 Task: Create a due date automation trigger when advanced on, 2 working days after a card is due add checklist with checklist "Resume" incomplete at 11:00 AM.
Action: Mouse moved to (1281, 98)
Screenshot: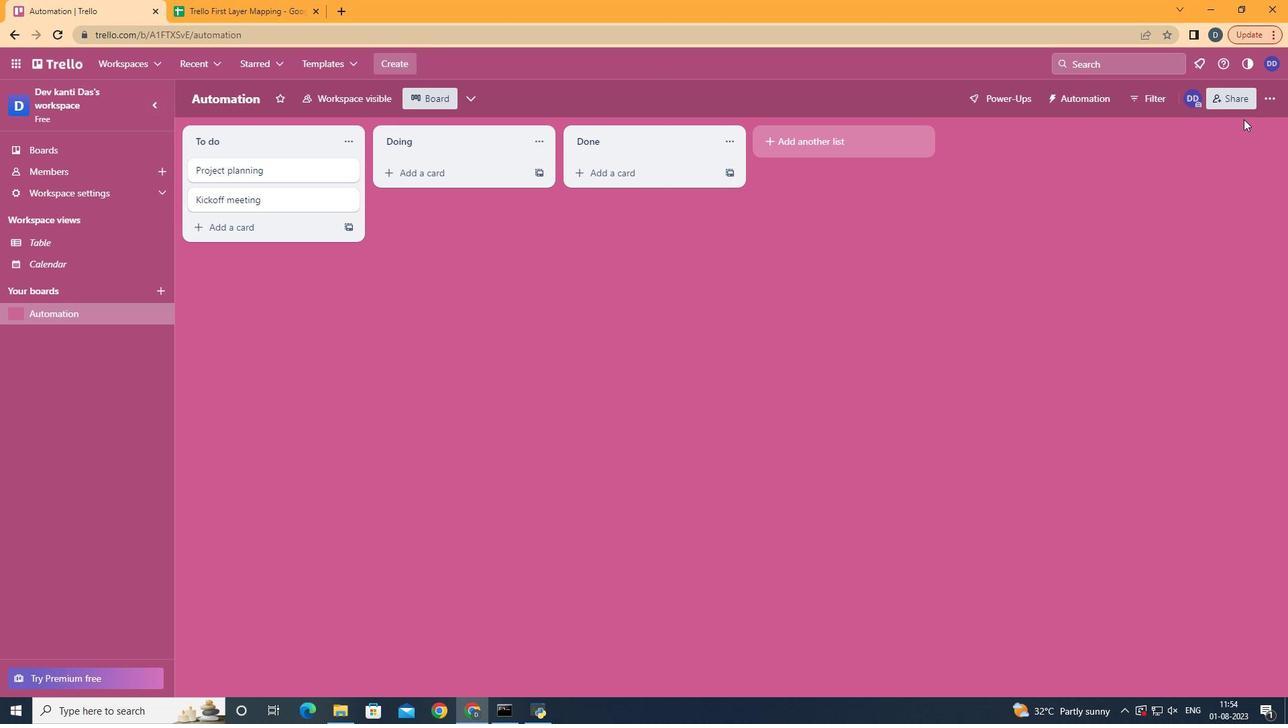 
Action: Mouse pressed left at (1281, 98)
Screenshot: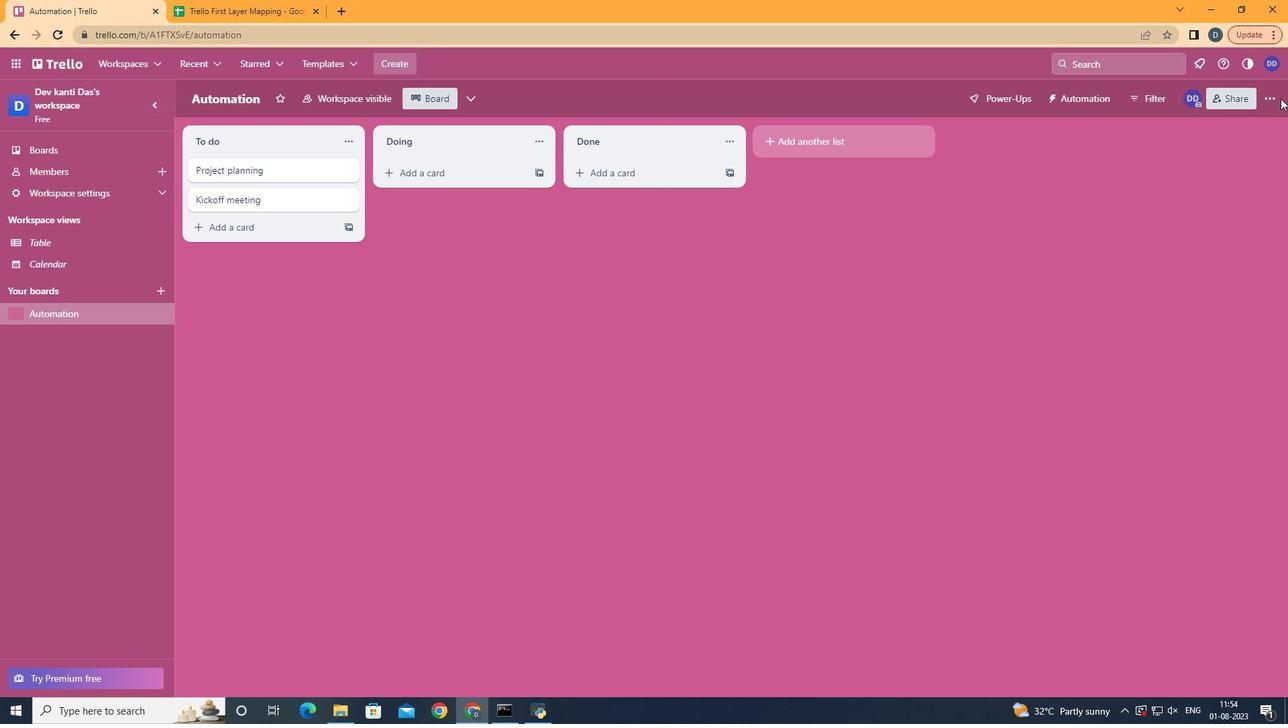 
Action: Mouse moved to (1266, 95)
Screenshot: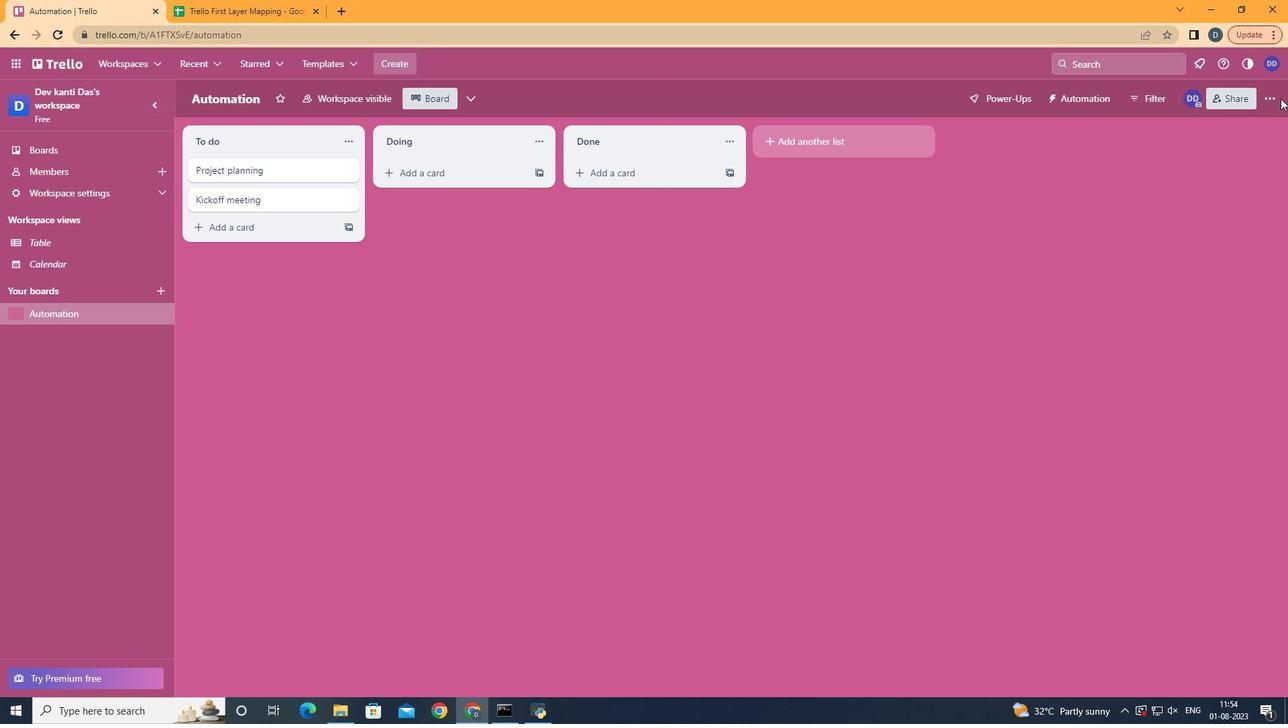 
Action: Mouse pressed left at (1266, 95)
Screenshot: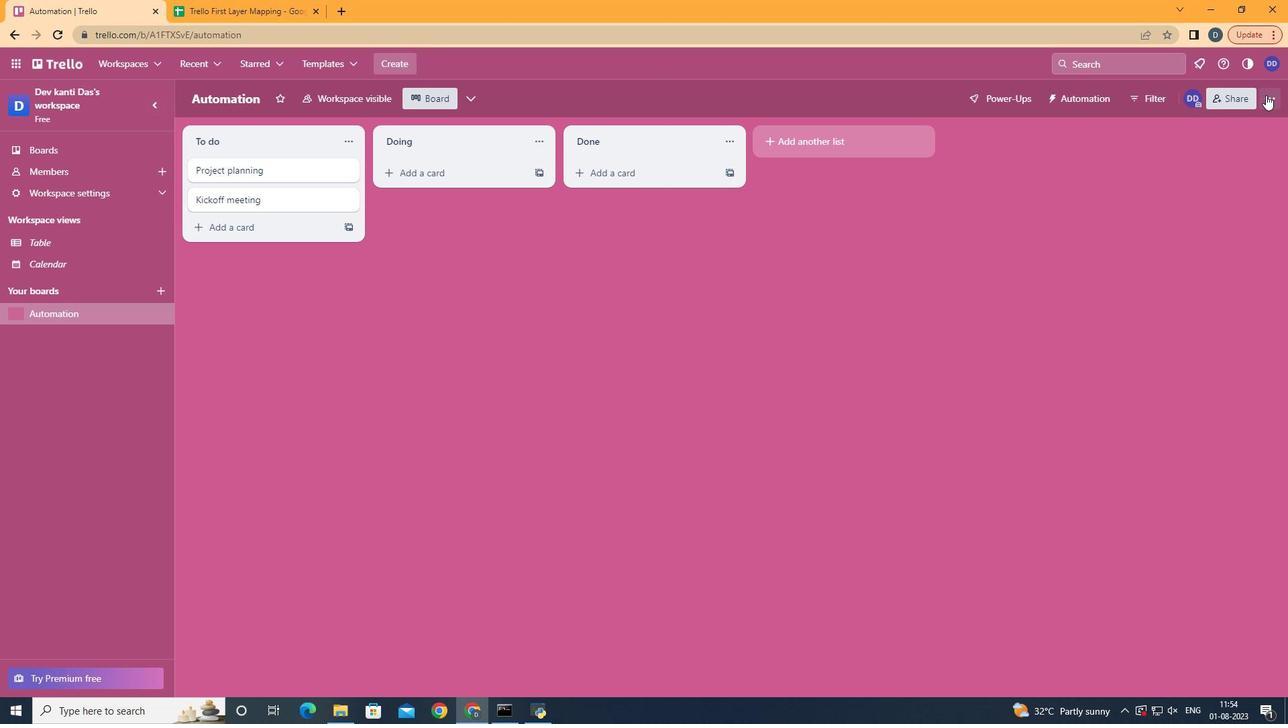 
Action: Mouse moved to (1167, 271)
Screenshot: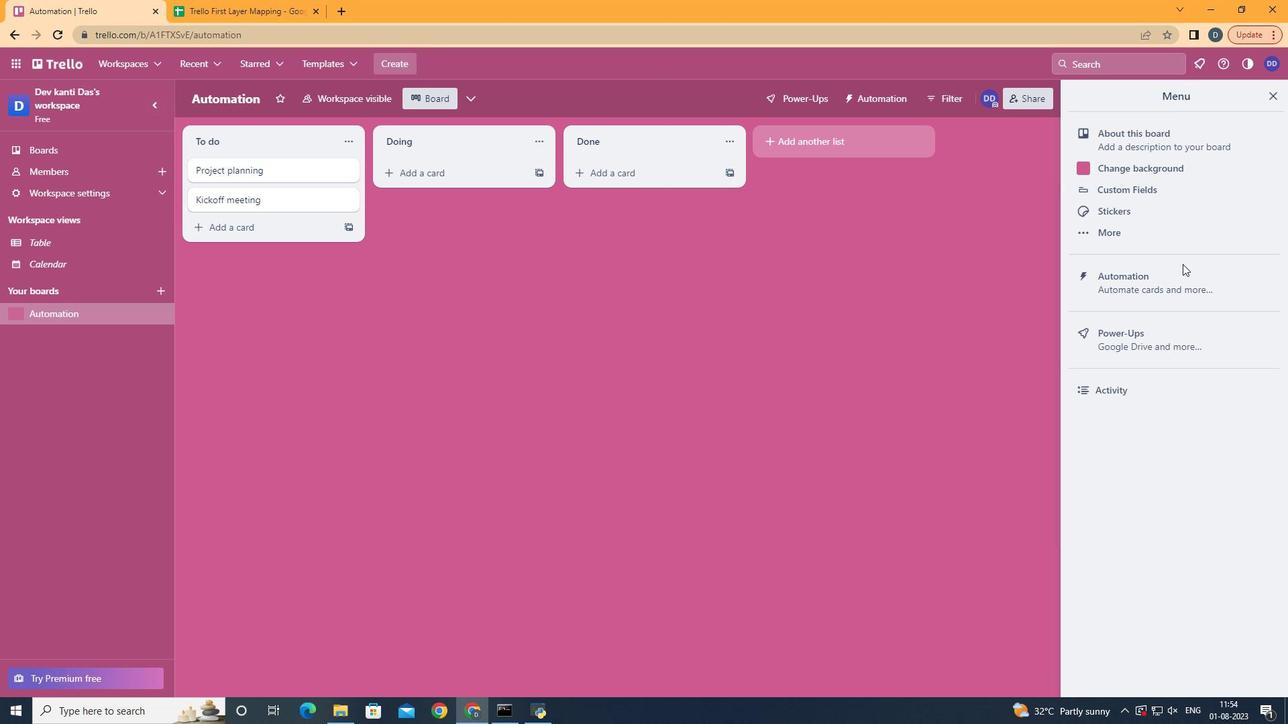 
Action: Mouse pressed left at (1167, 271)
Screenshot: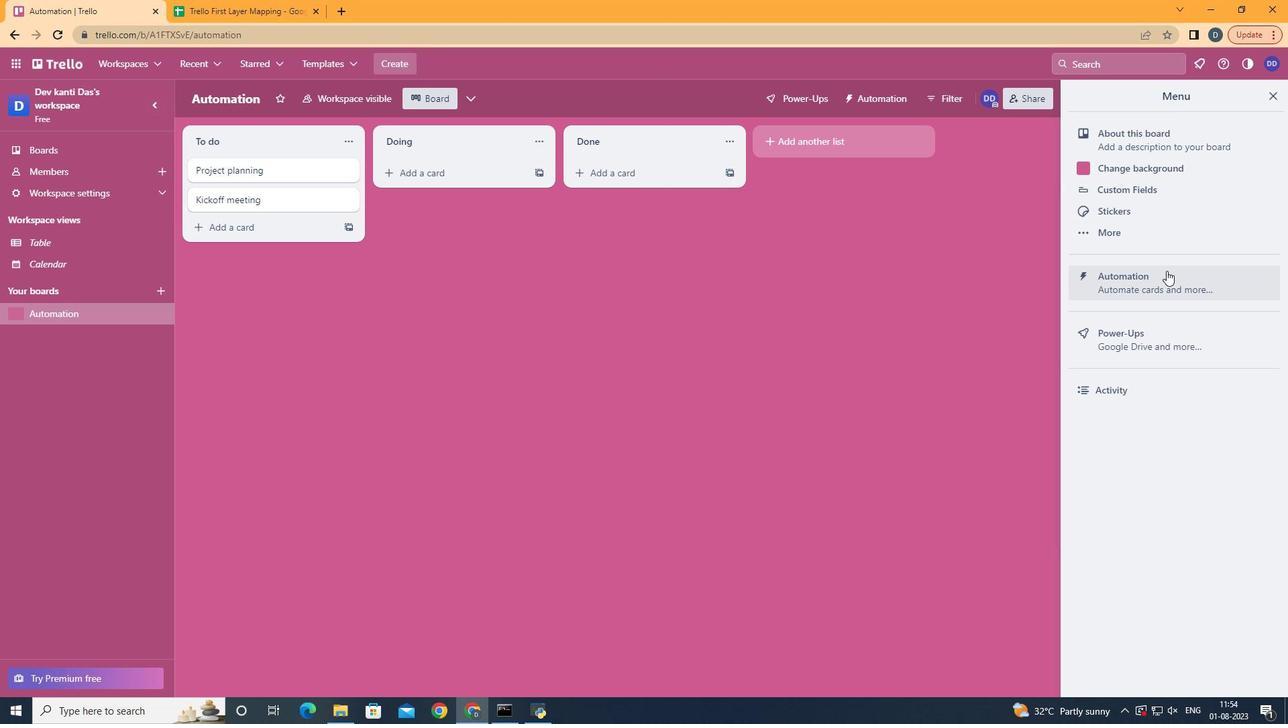 
Action: Mouse moved to (282, 267)
Screenshot: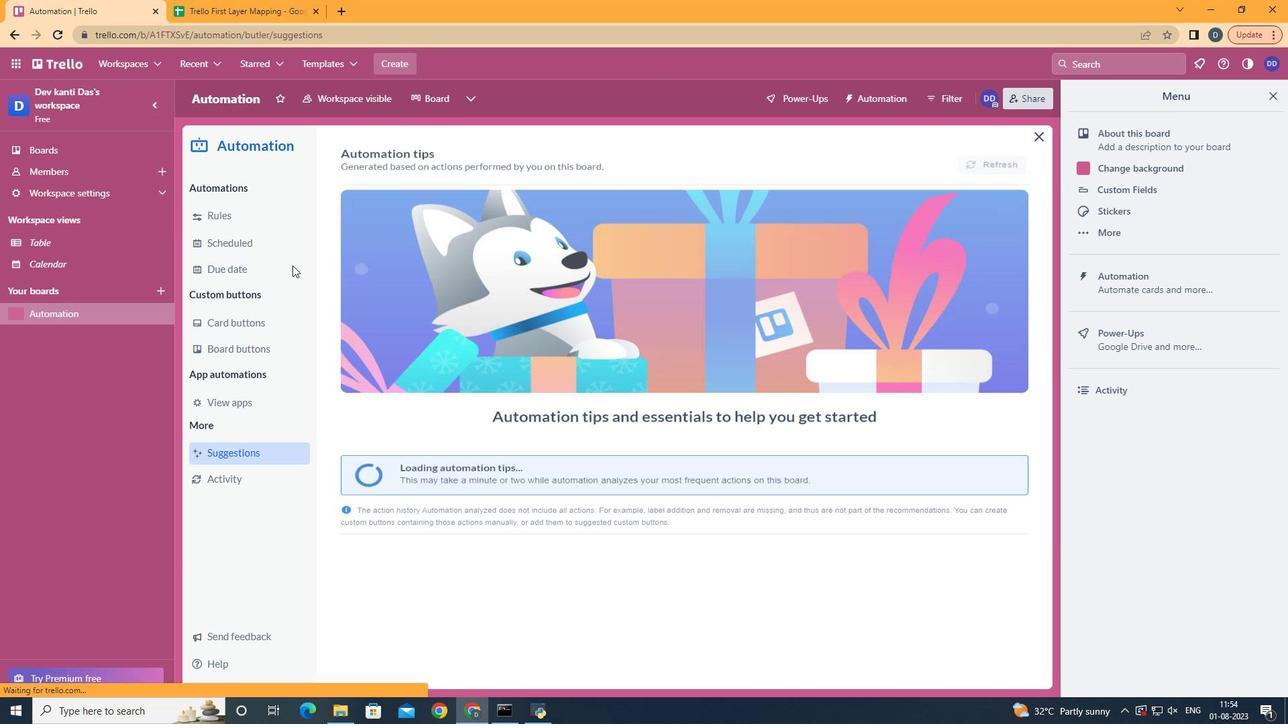 
Action: Mouse pressed left at (282, 267)
Screenshot: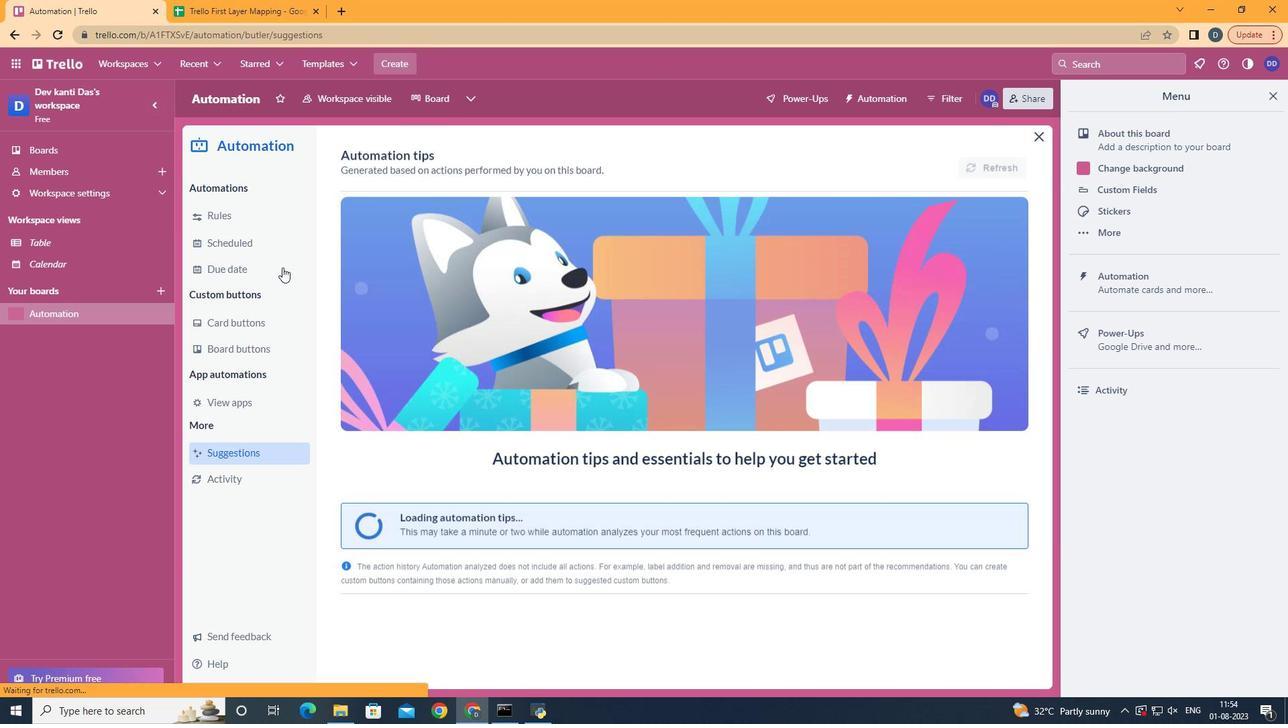 
Action: Mouse moved to (967, 157)
Screenshot: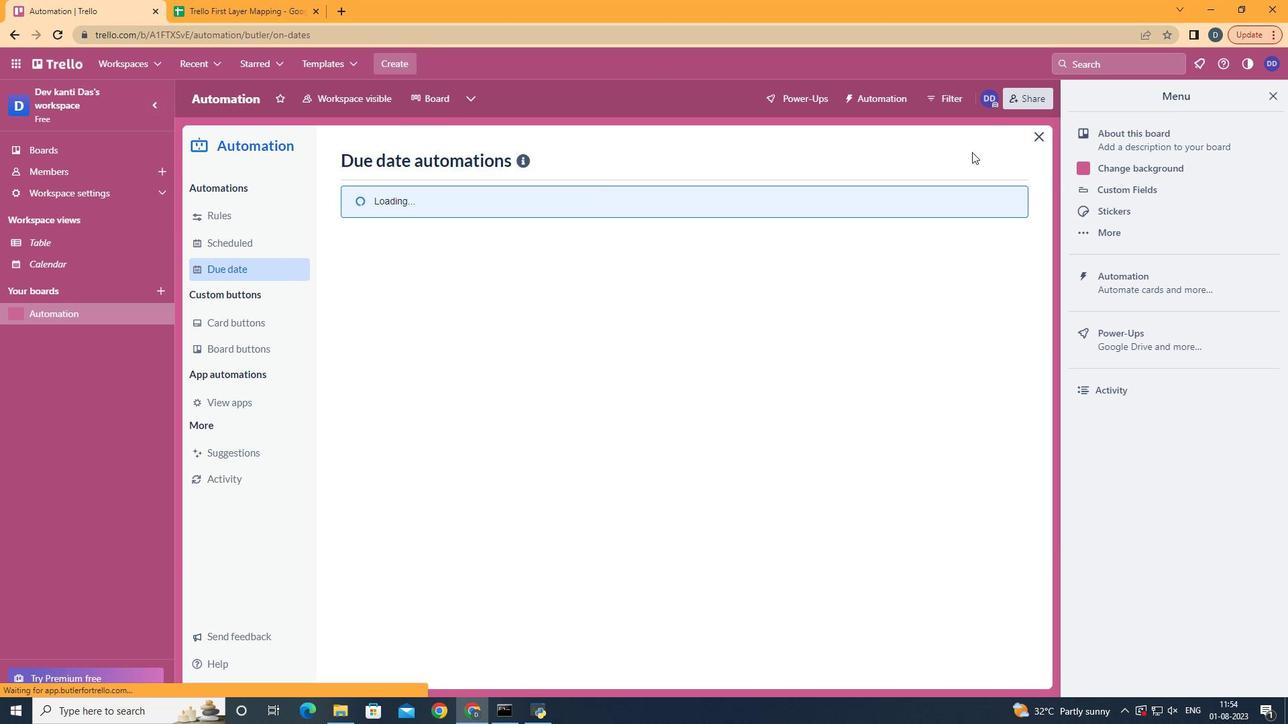
Action: Mouse pressed left at (967, 157)
Screenshot: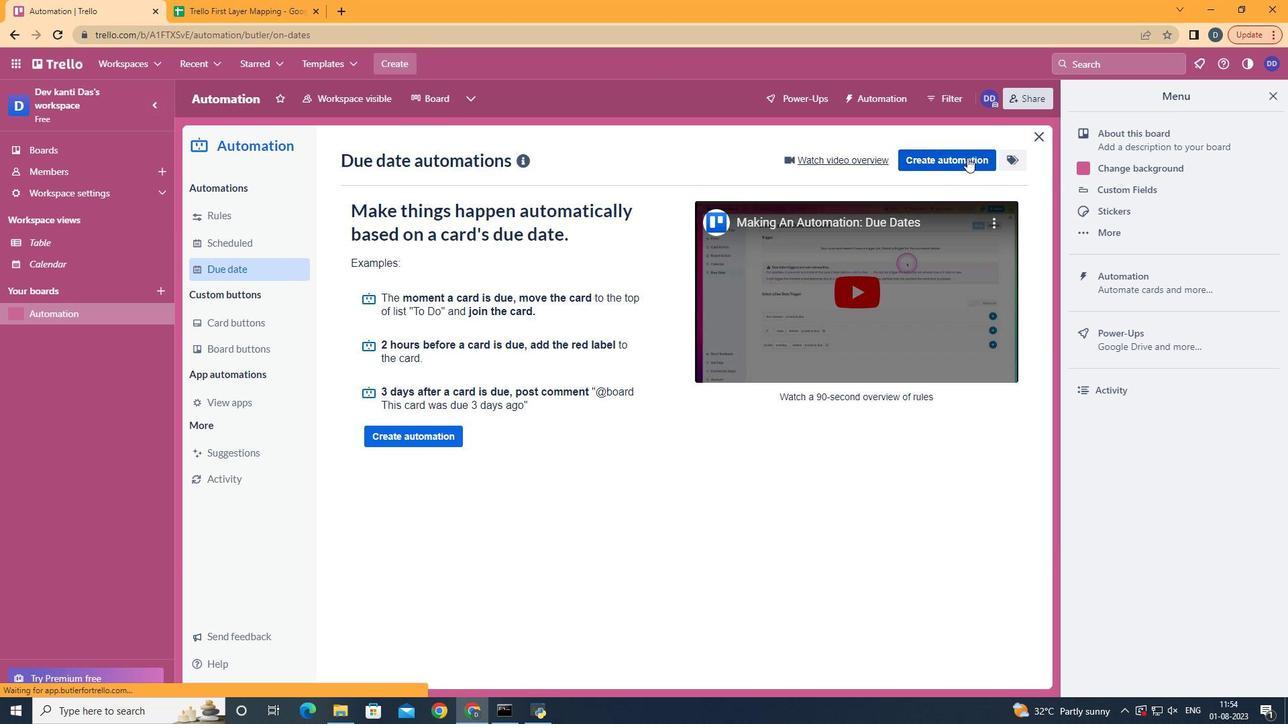 
Action: Mouse moved to (729, 291)
Screenshot: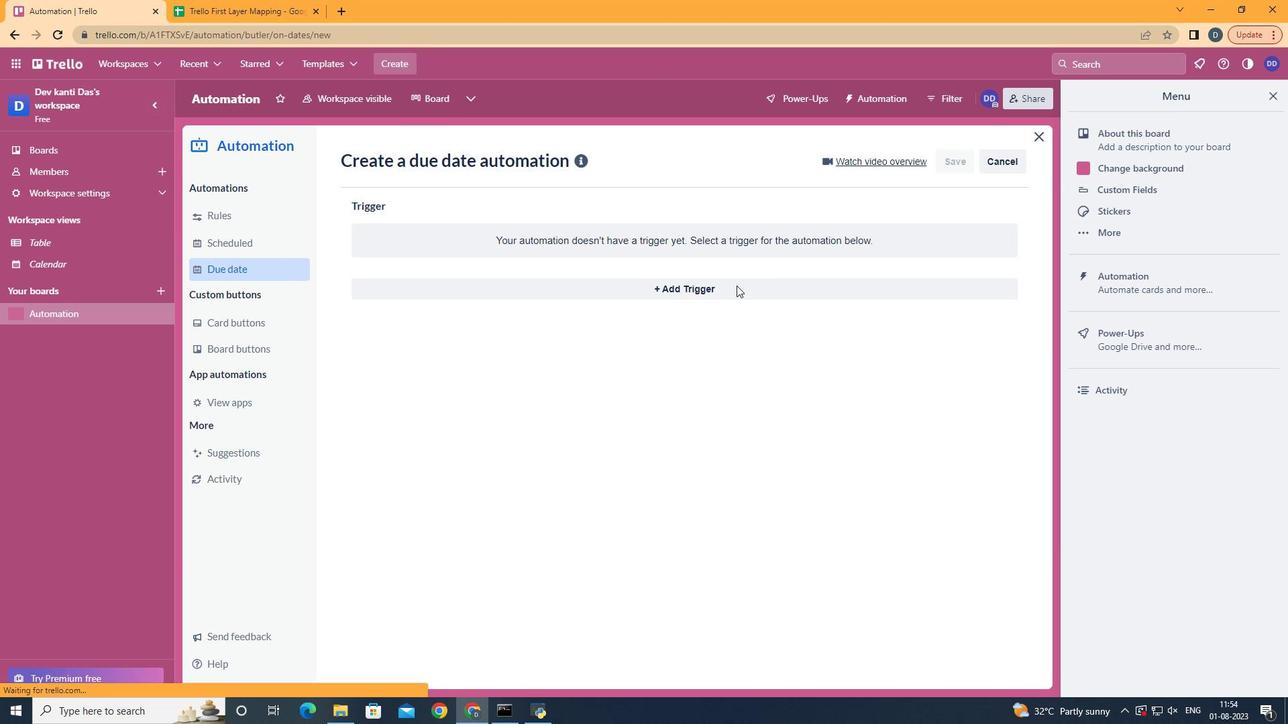 
Action: Mouse pressed left at (729, 291)
Screenshot: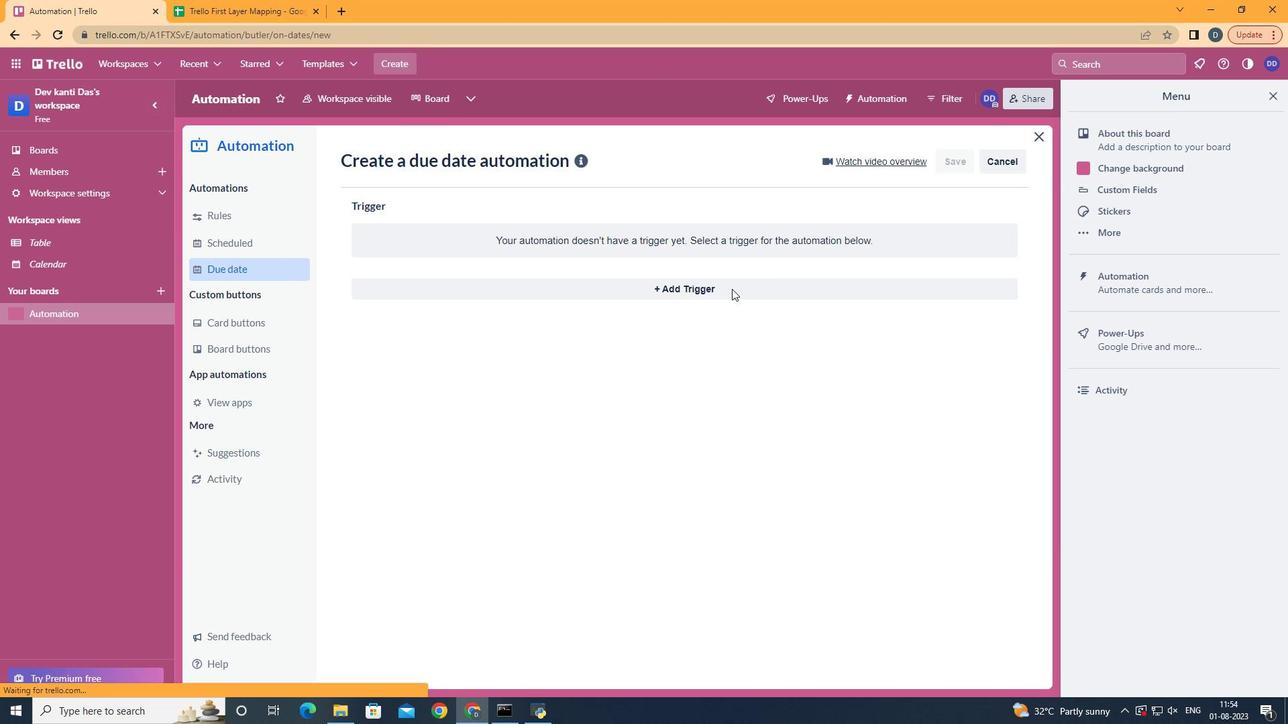
Action: Mouse moved to (431, 547)
Screenshot: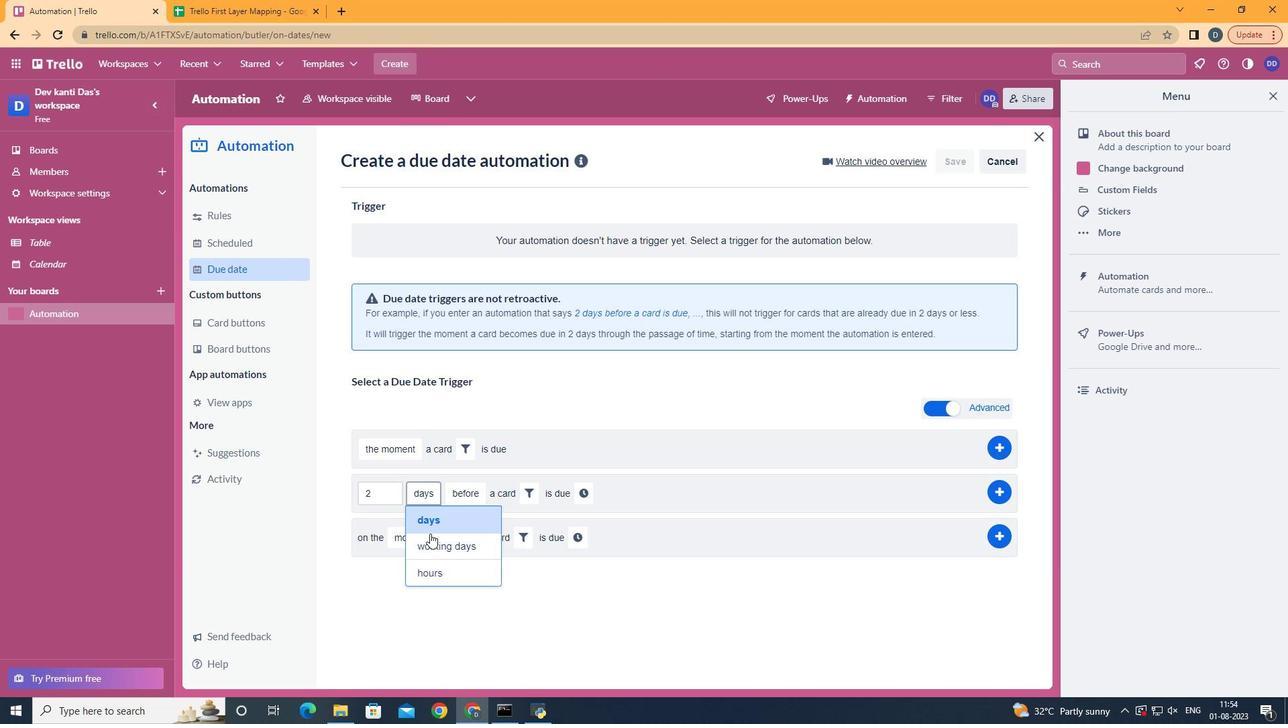 
Action: Mouse pressed left at (431, 547)
Screenshot: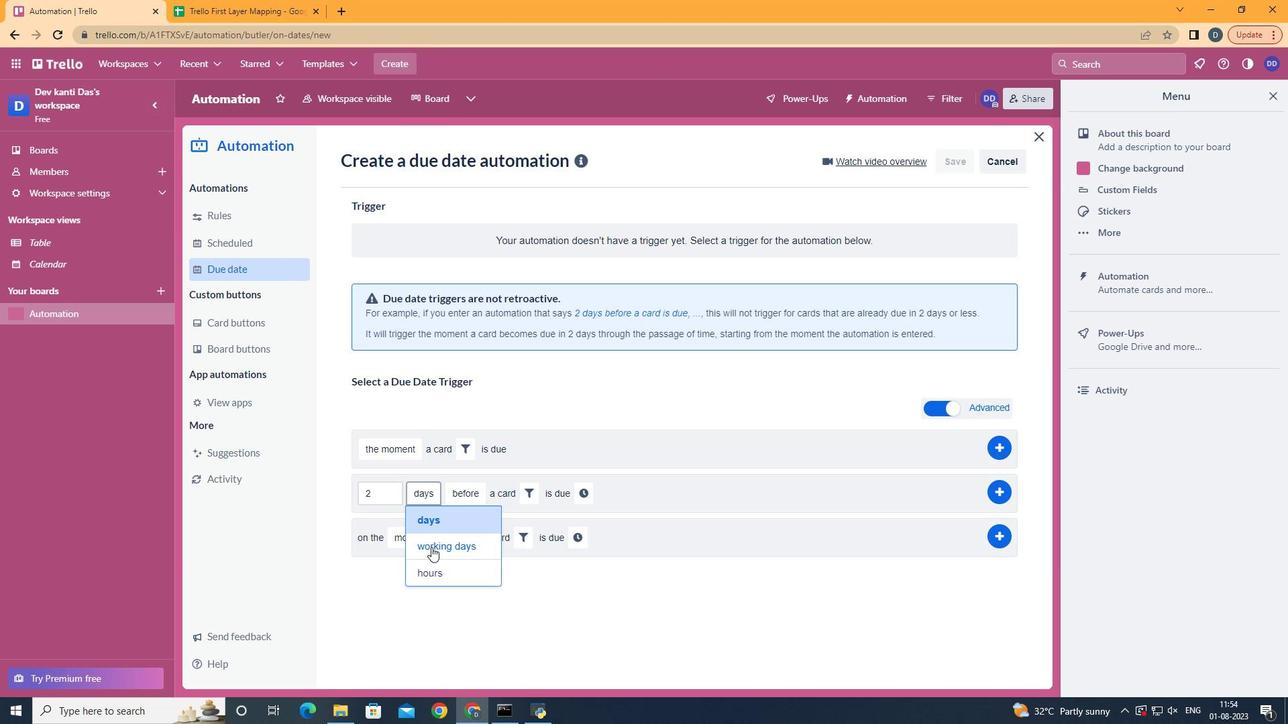 
Action: Mouse moved to (498, 549)
Screenshot: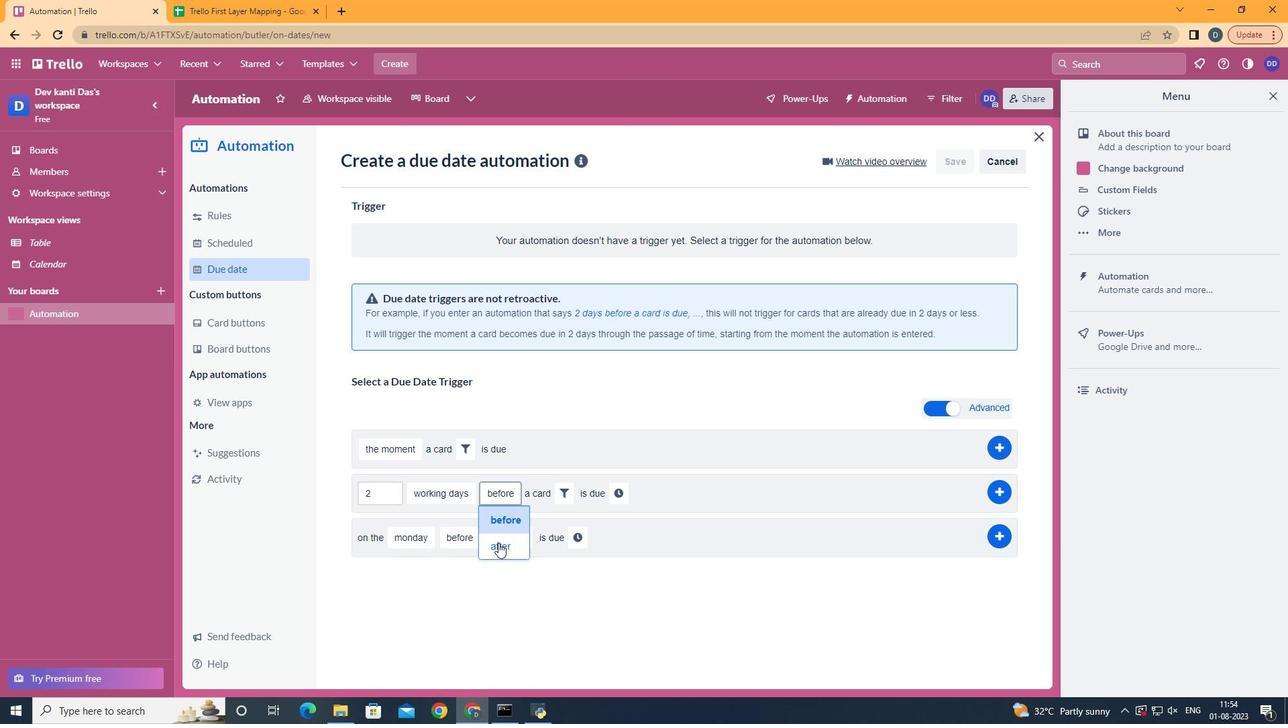 
Action: Mouse pressed left at (498, 549)
Screenshot: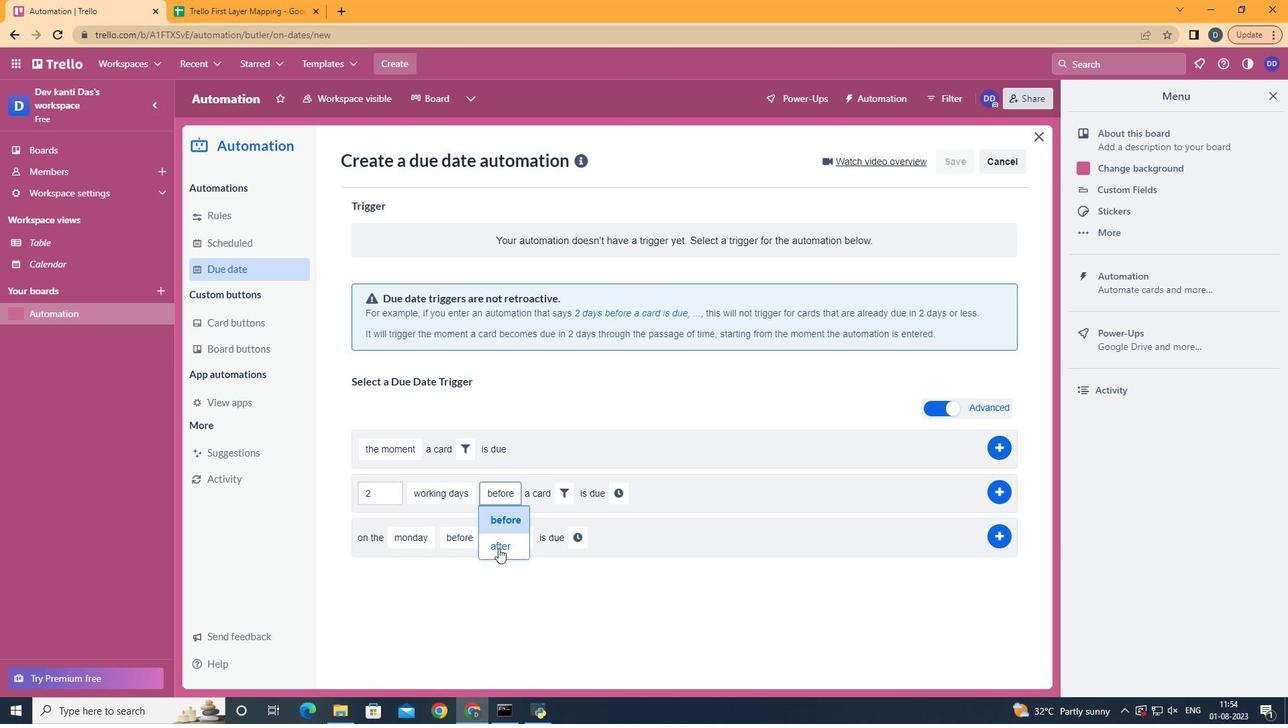 
Action: Mouse moved to (555, 493)
Screenshot: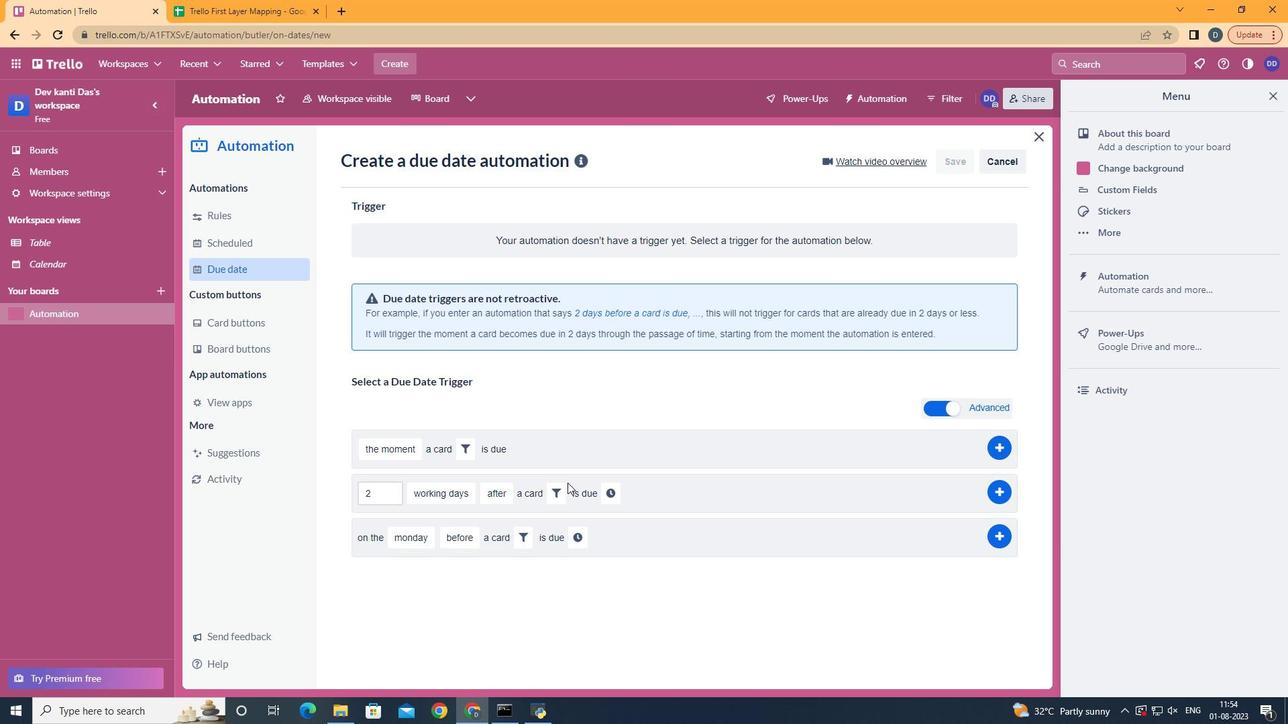
Action: Mouse pressed left at (555, 493)
Screenshot: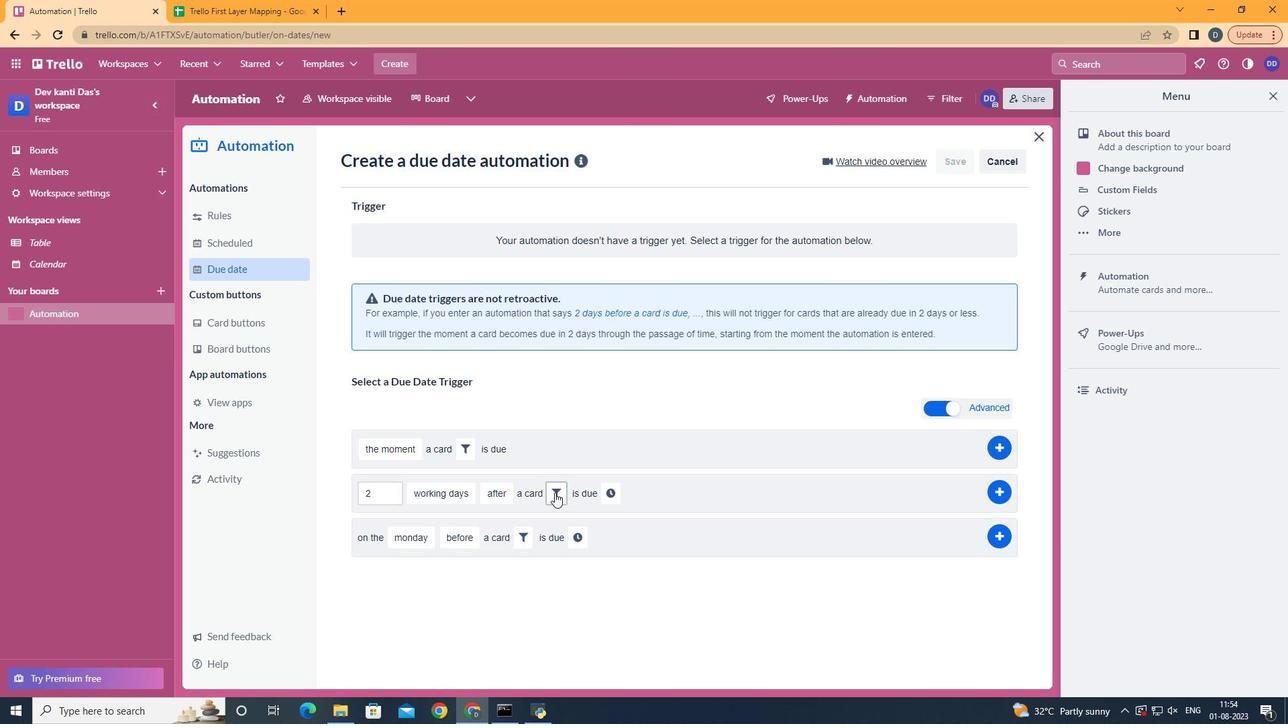
Action: Mouse moved to (687, 539)
Screenshot: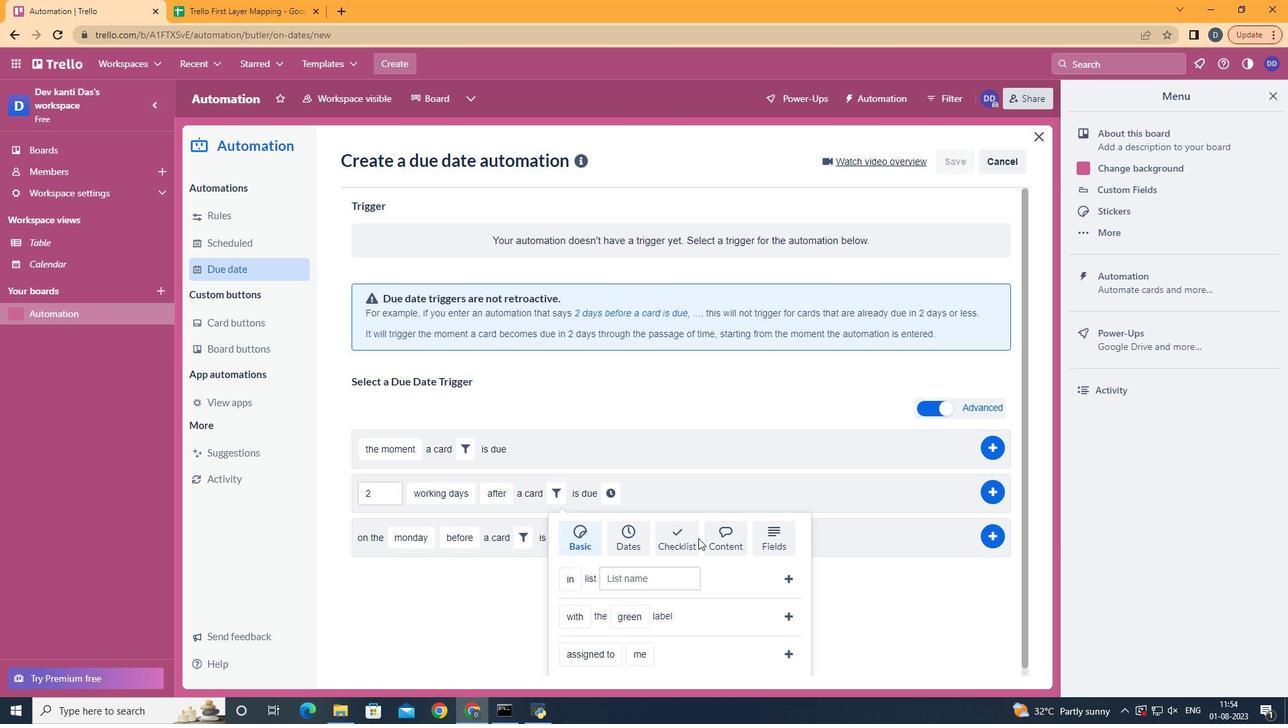 
Action: Mouse pressed left at (687, 539)
Screenshot: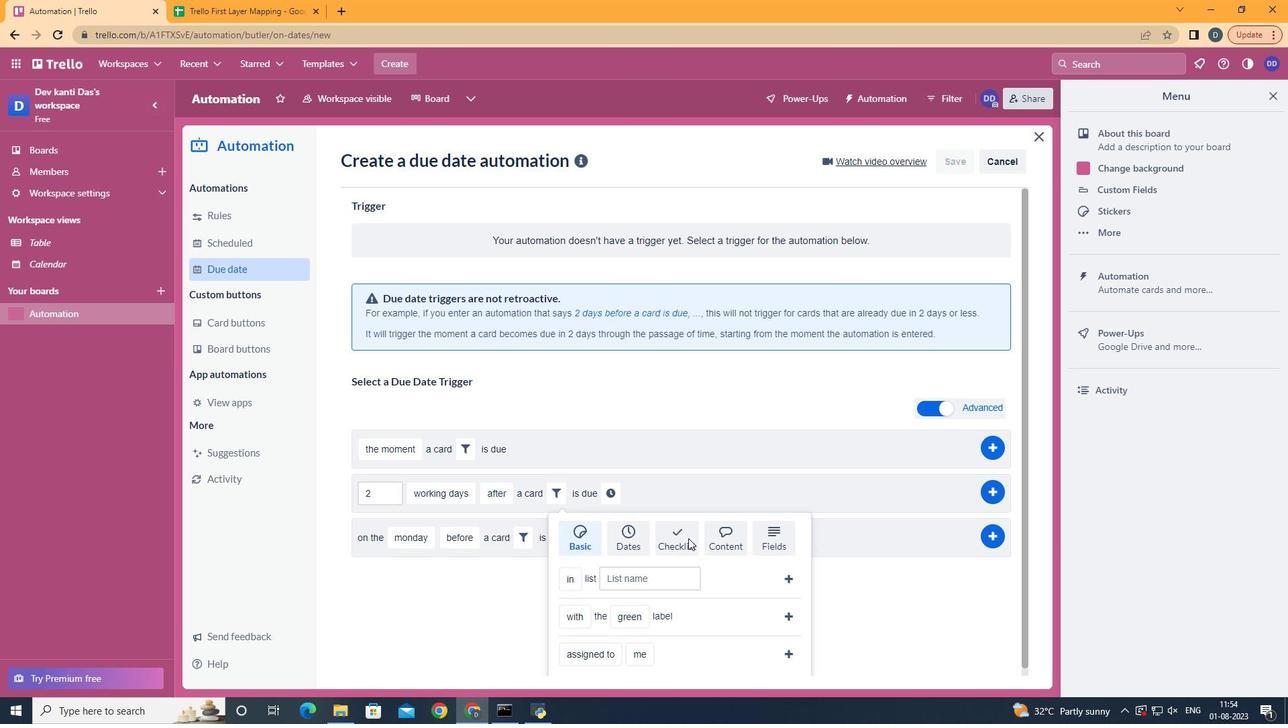 
Action: Mouse moved to (630, 499)
Screenshot: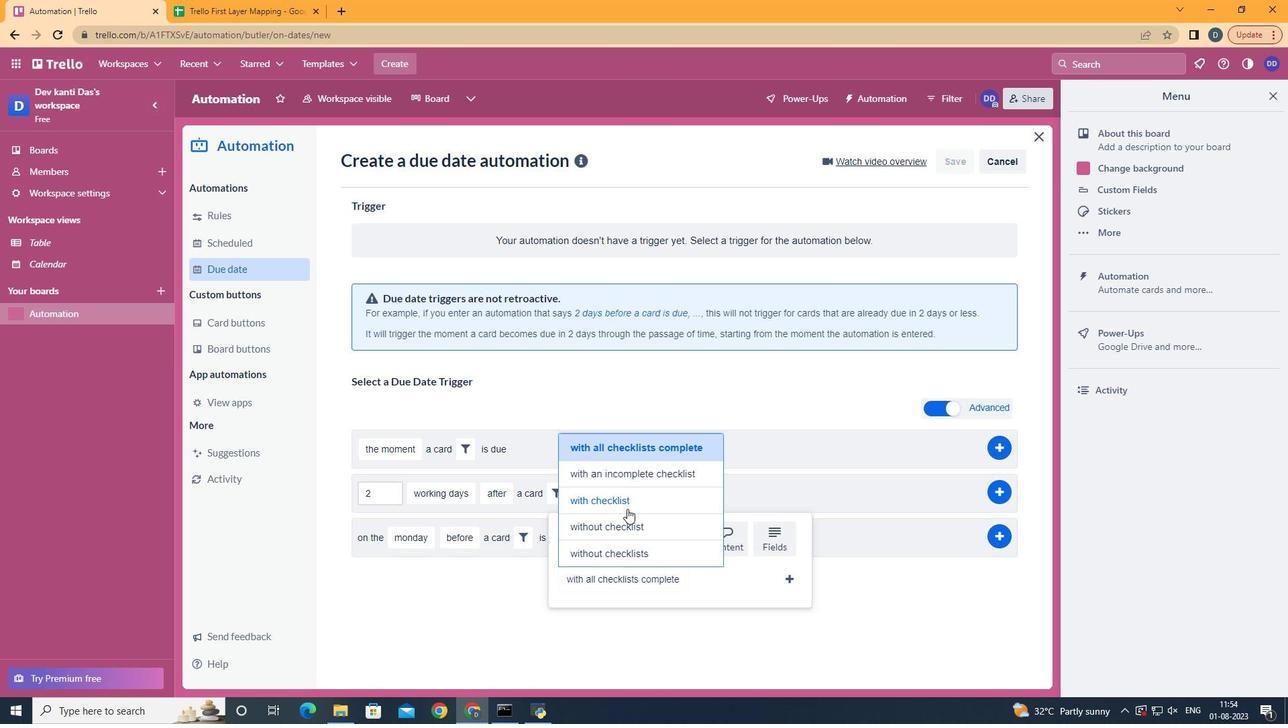 
Action: Mouse pressed left at (630, 499)
Screenshot: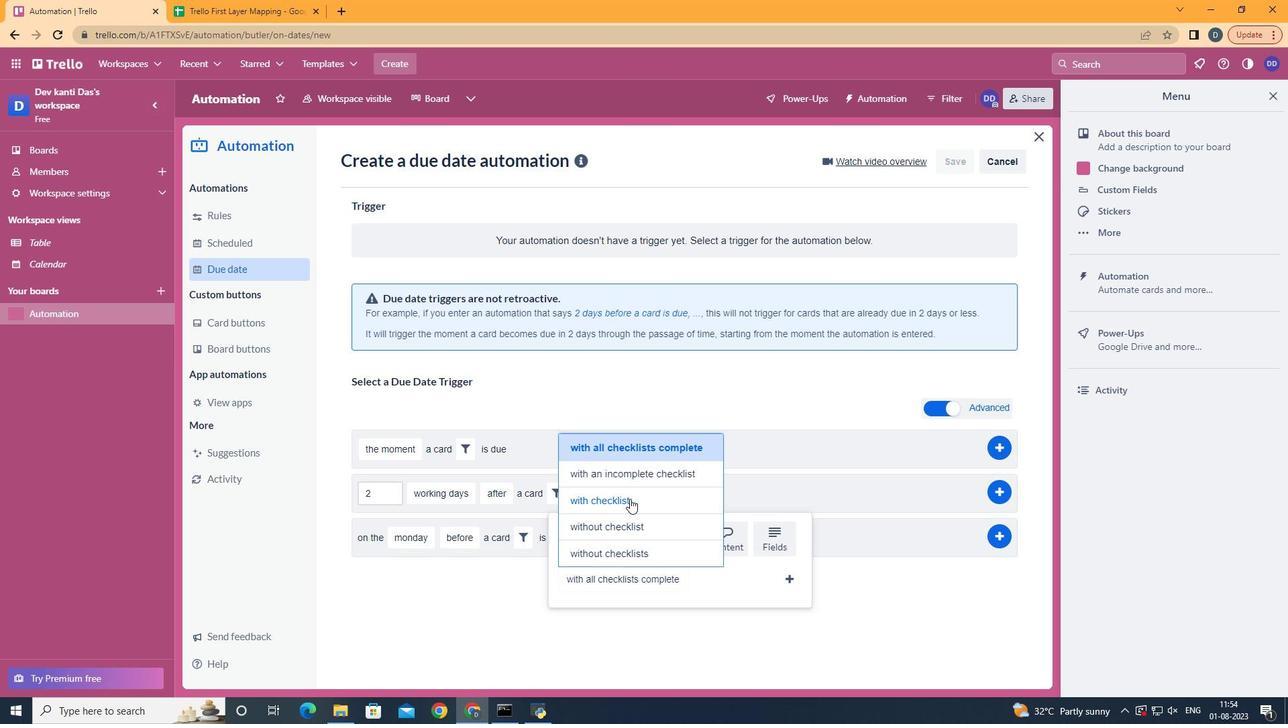 
Action: Mouse moved to (708, 576)
Screenshot: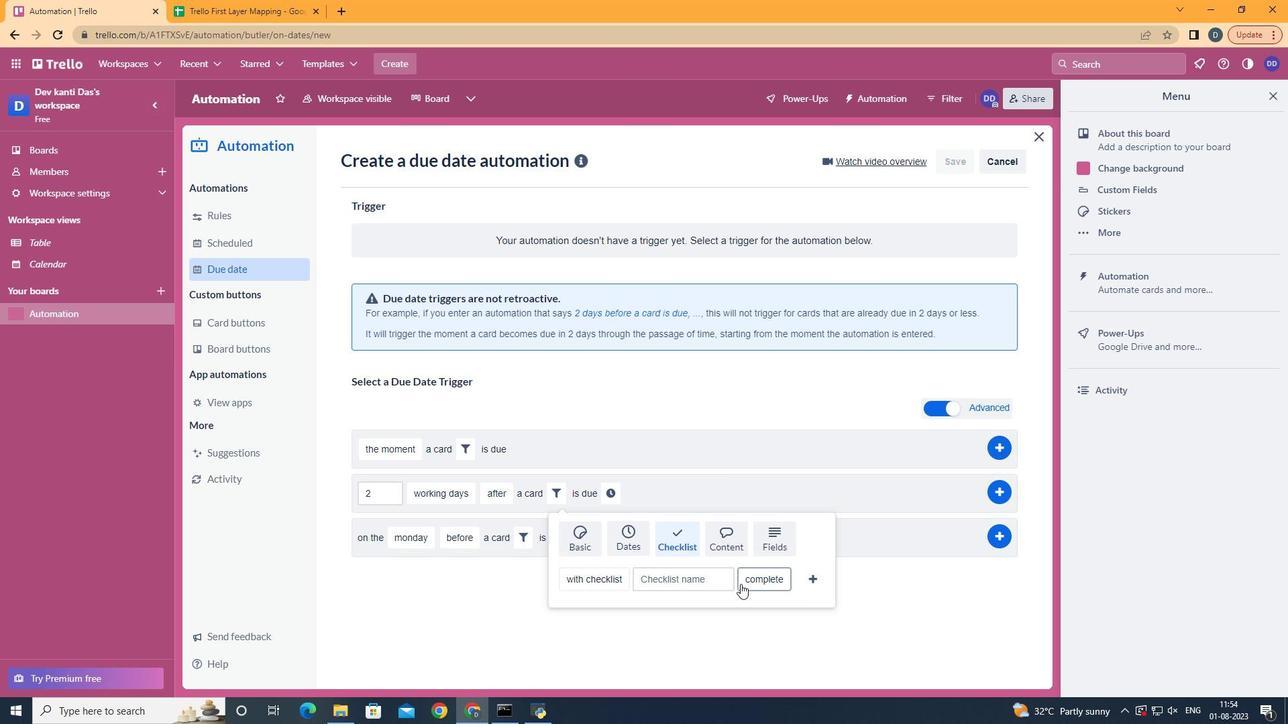 
Action: Mouse pressed left at (708, 576)
Screenshot: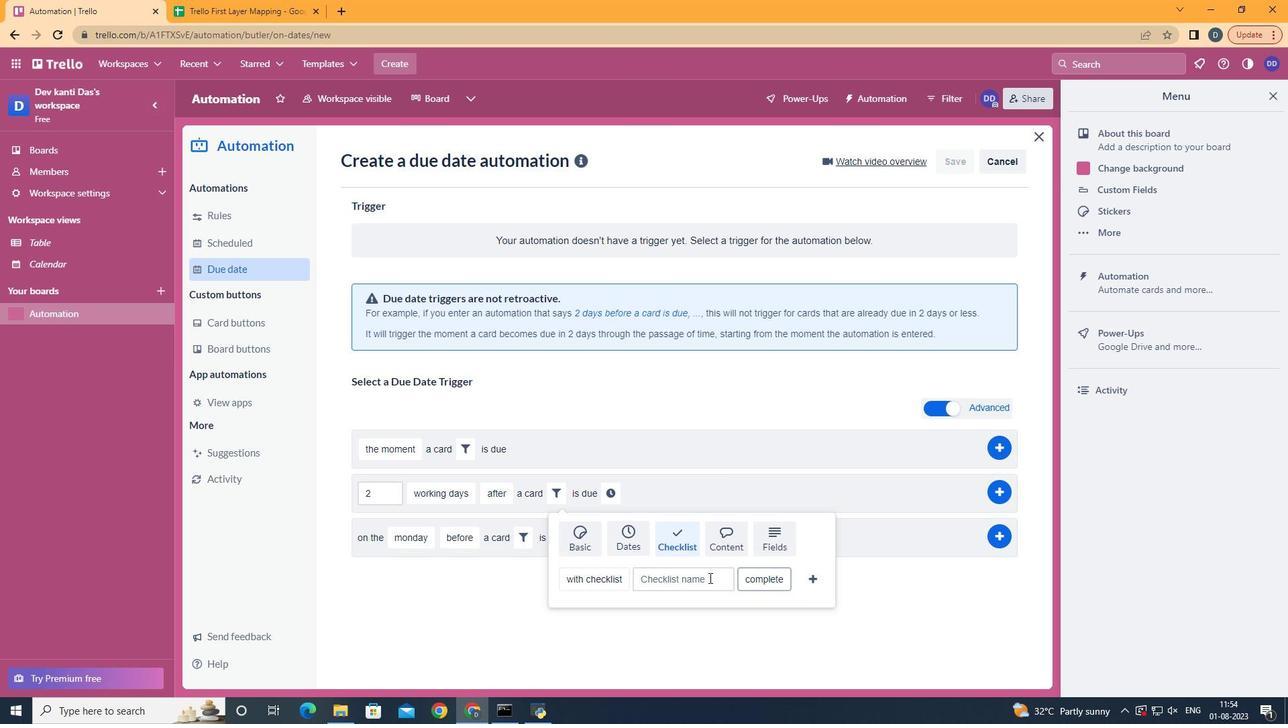 
Action: Key pressed <Key.shift>Resume
Screenshot: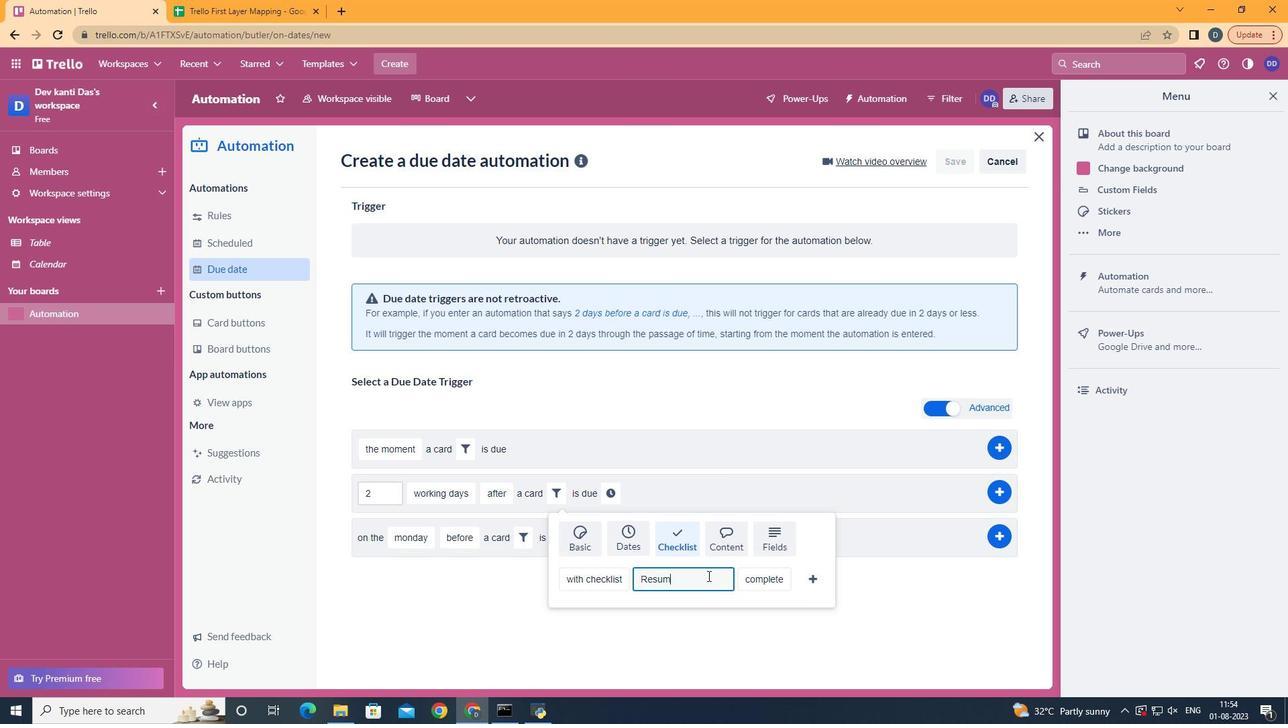 
Action: Mouse moved to (759, 627)
Screenshot: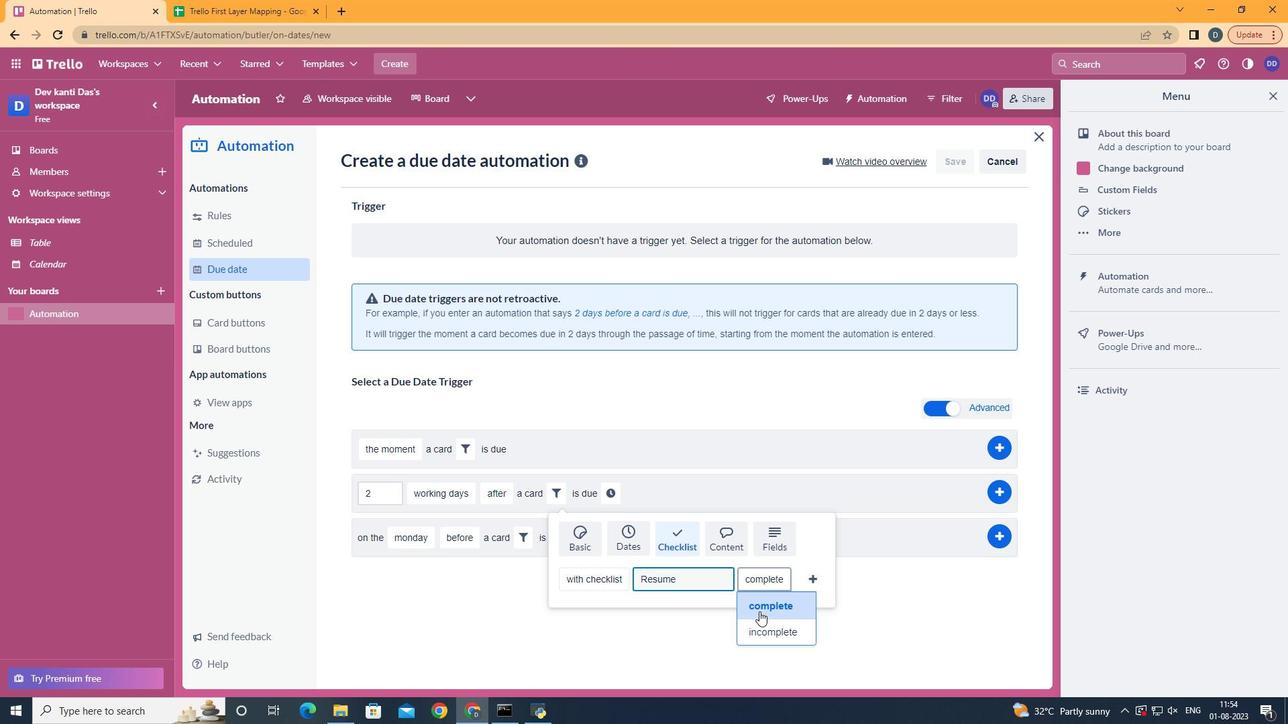 
Action: Mouse pressed left at (759, 627)
Screenshot: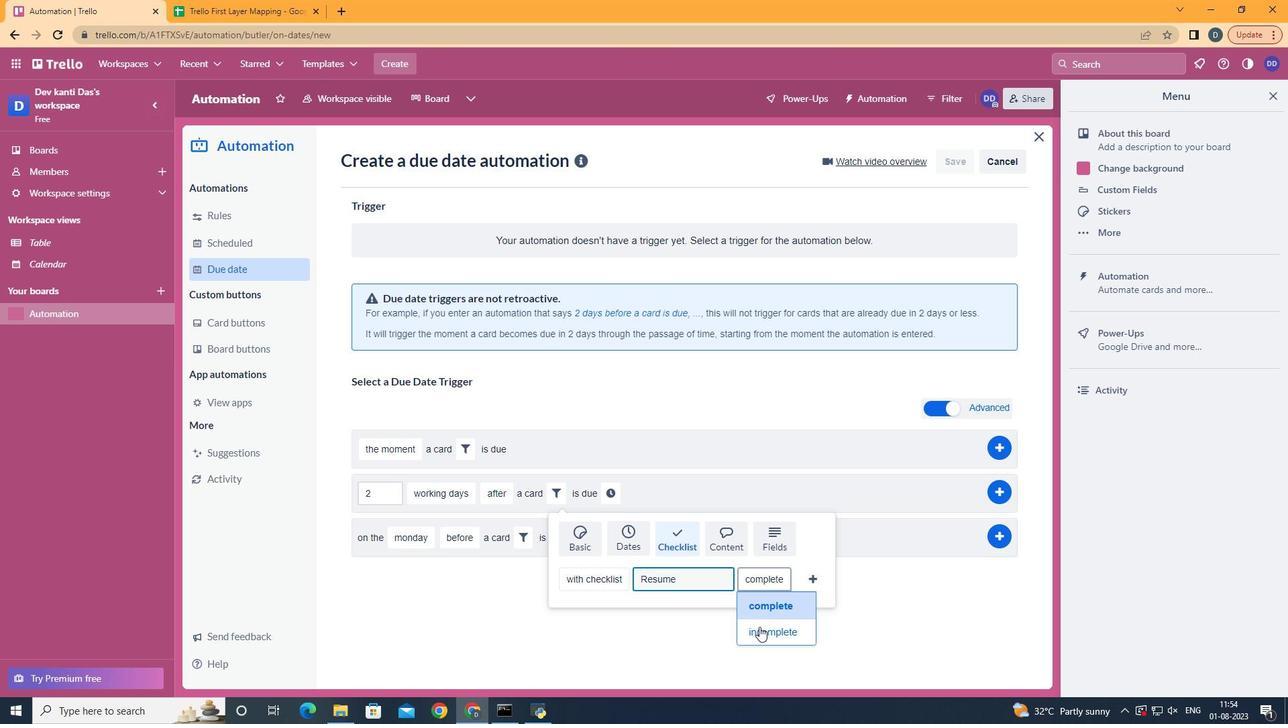 
Action: Mouse moved to (821, 581)
Screenshot: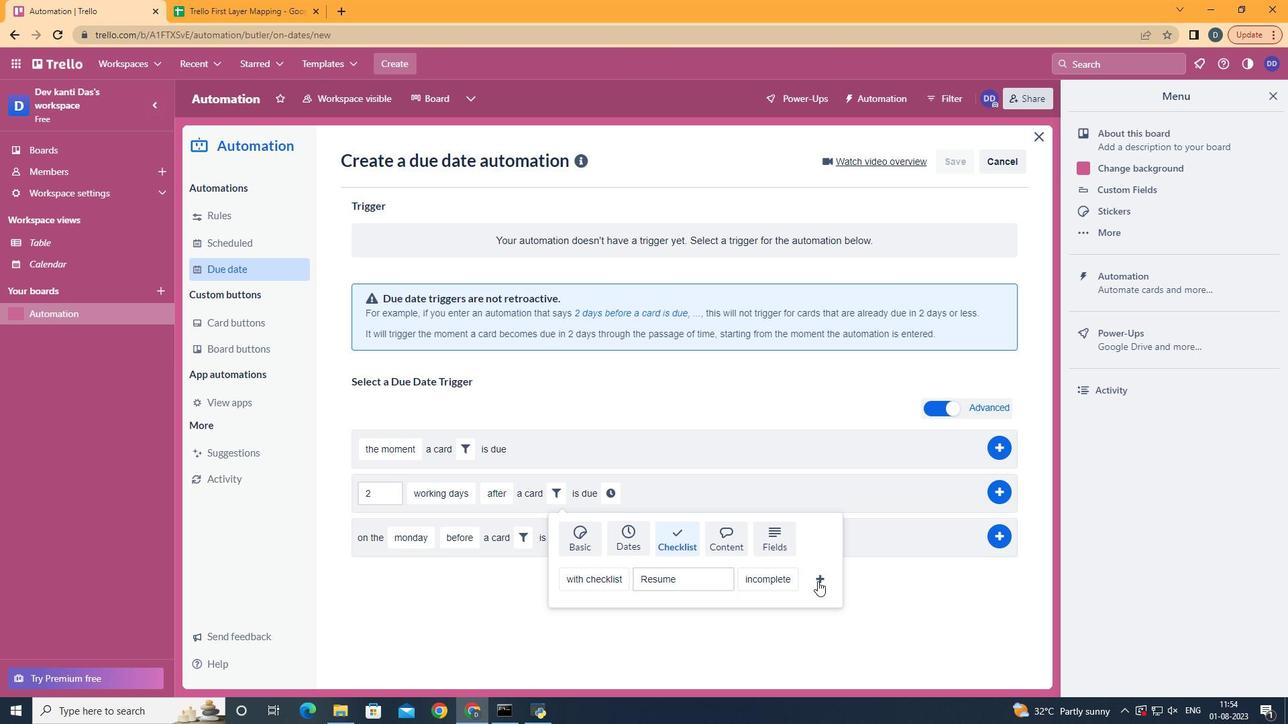 
Action: Mouse pressed left at (821, 581)
Screenshot: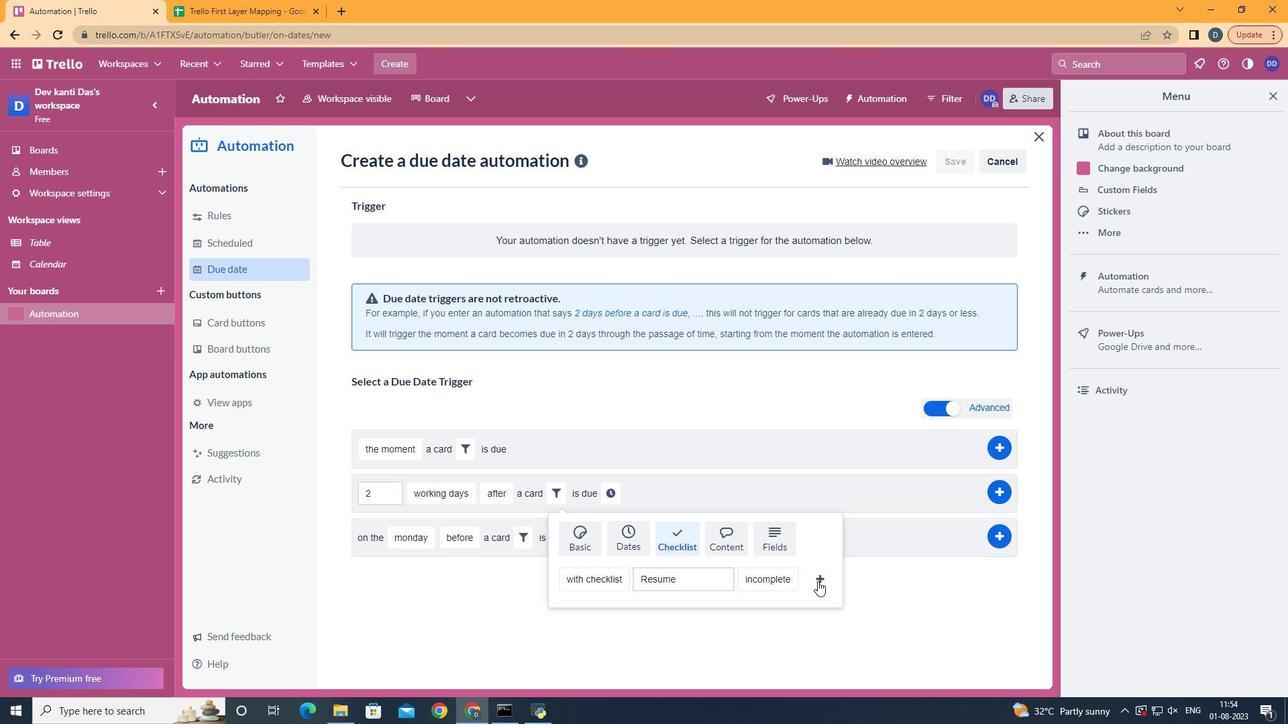 
Action: Mouse moved to (791, 502)
Screenshot: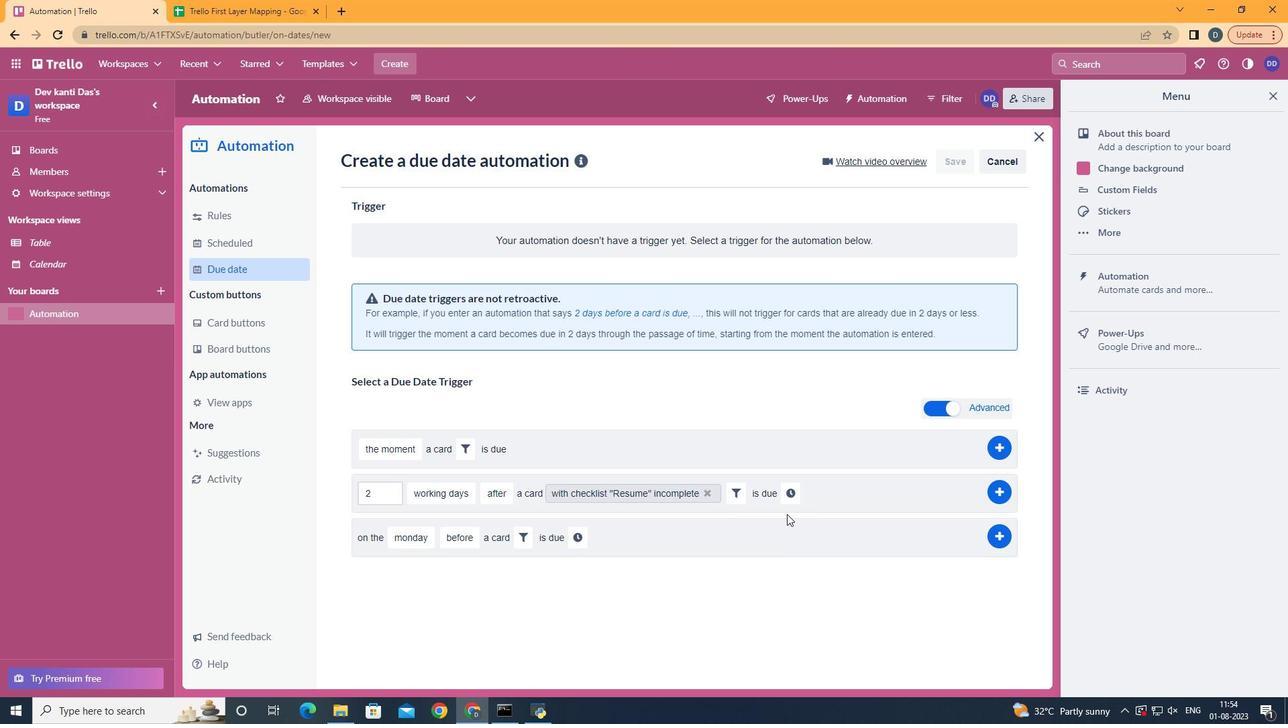
Action: Mouse pressed left at (791, 502)
Screenshot: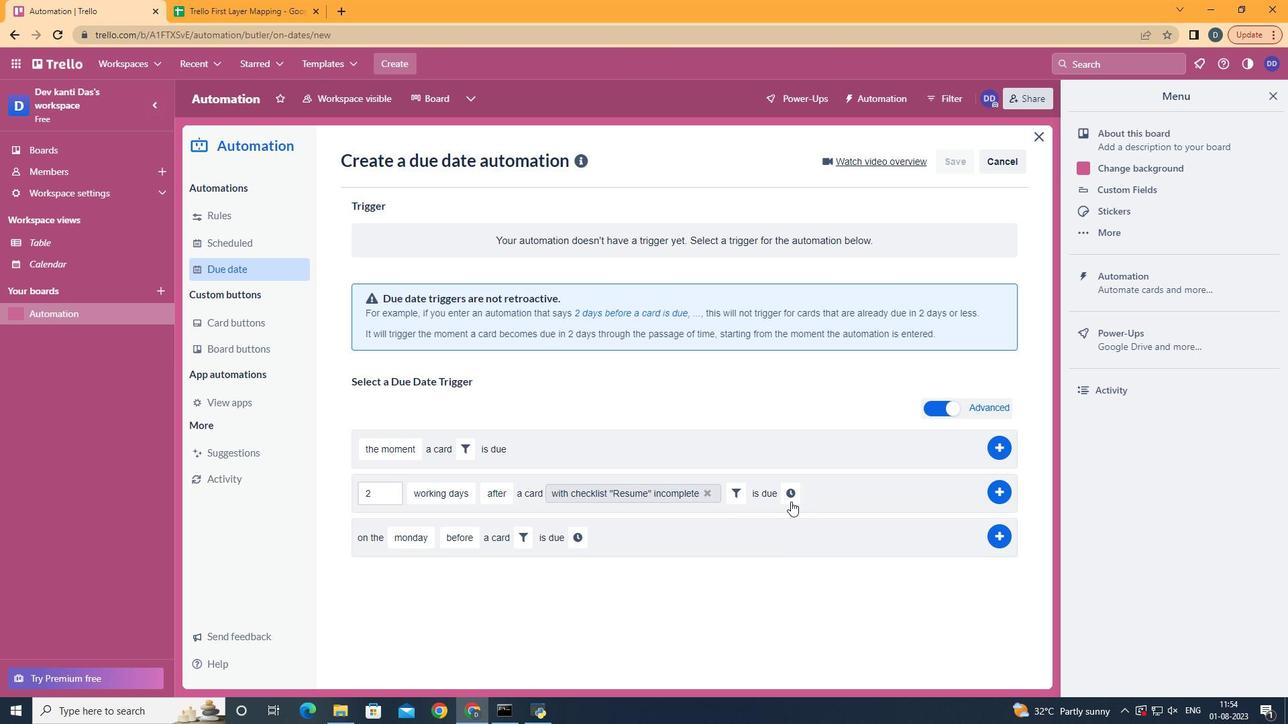 
Action: Mouse moved to (886, 494)
Screenshot: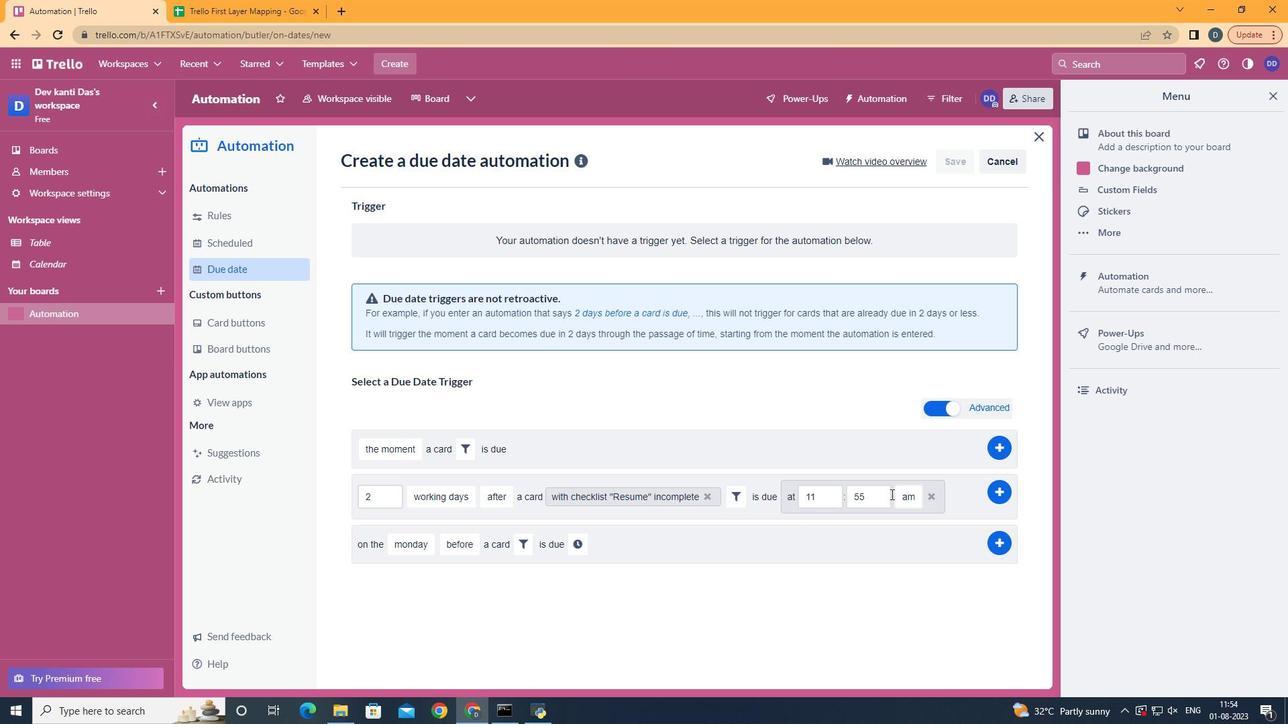
Action: Mouse pressed left at (886, 494)
Screenshot: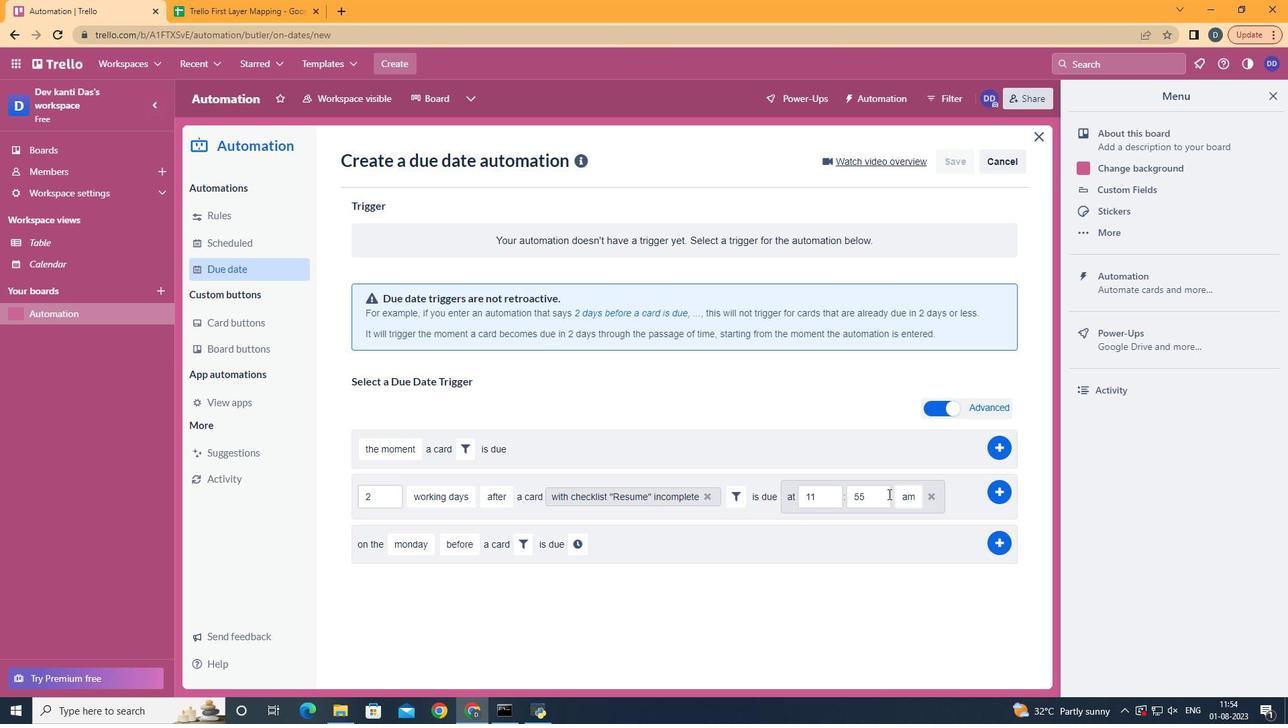 
Action: Key pressed <Key.backspace><Key.backspace>00
Screenshot: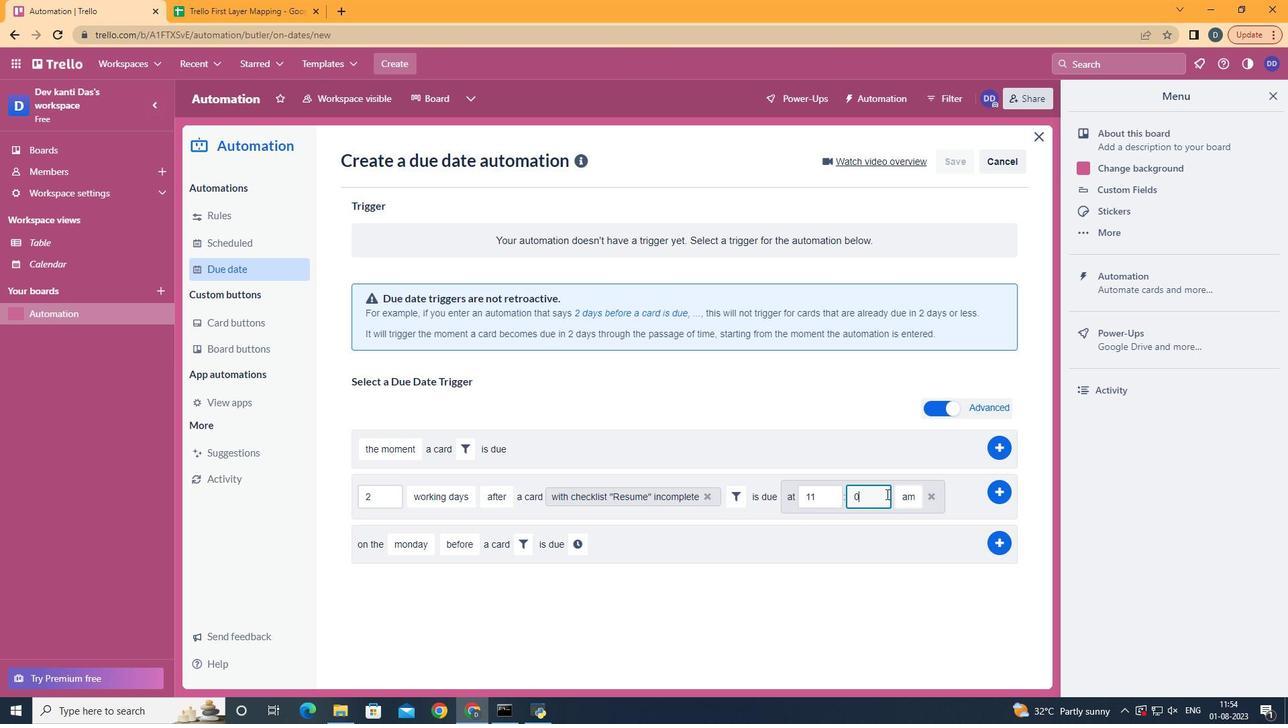 
Action: Mouse moved to (1004, 494)
Screenshot: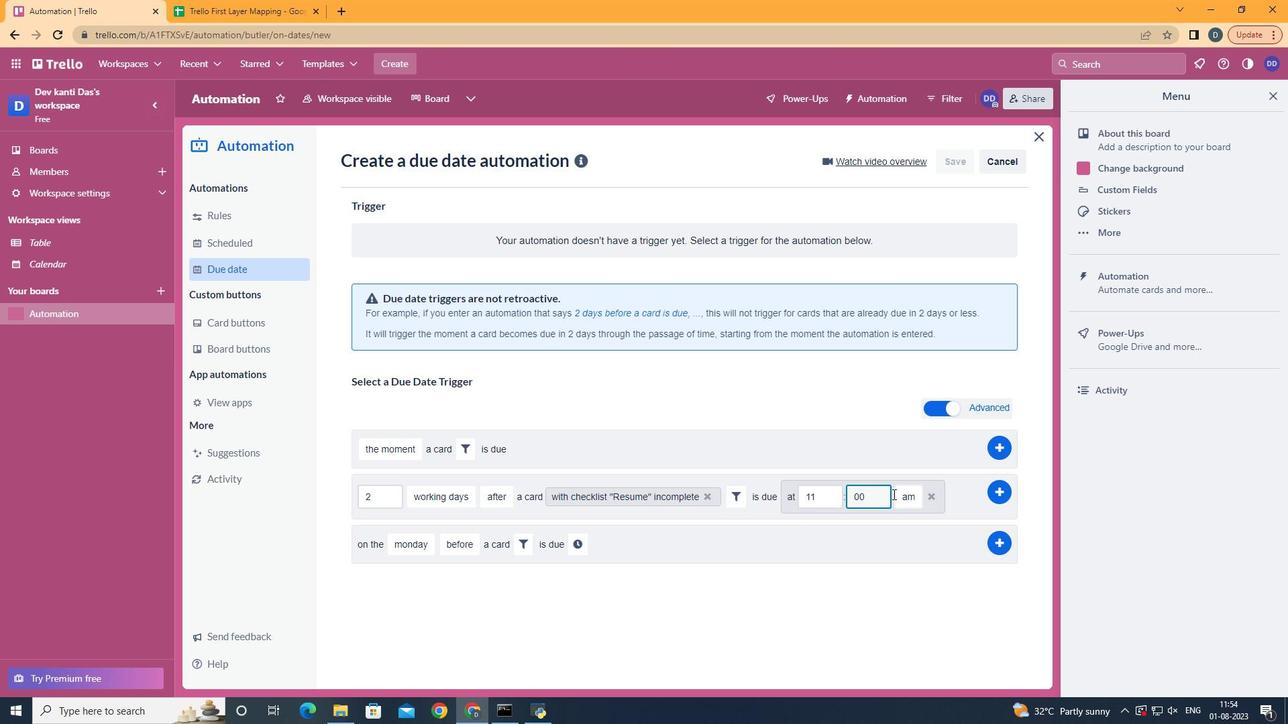 
Action: Mouse pressed left at (1004, 494)
Screenshot: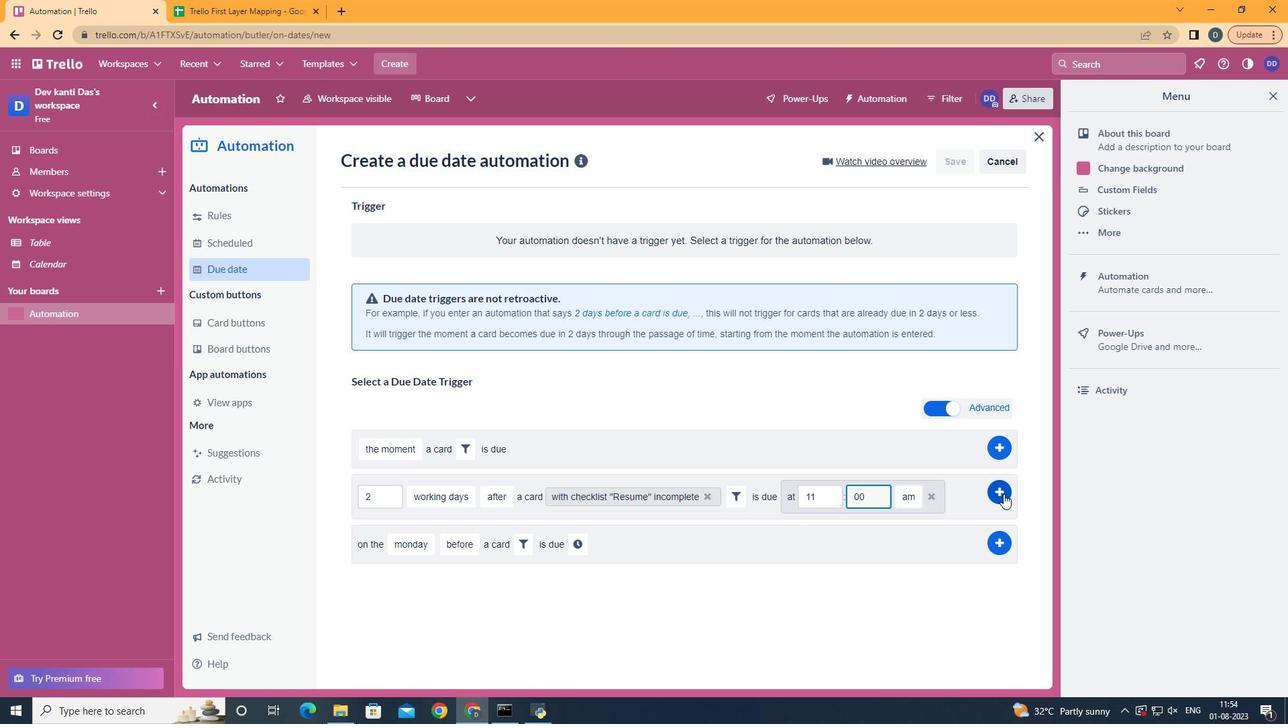 
Action: Mouse moved to (635, 391)
Screenshot: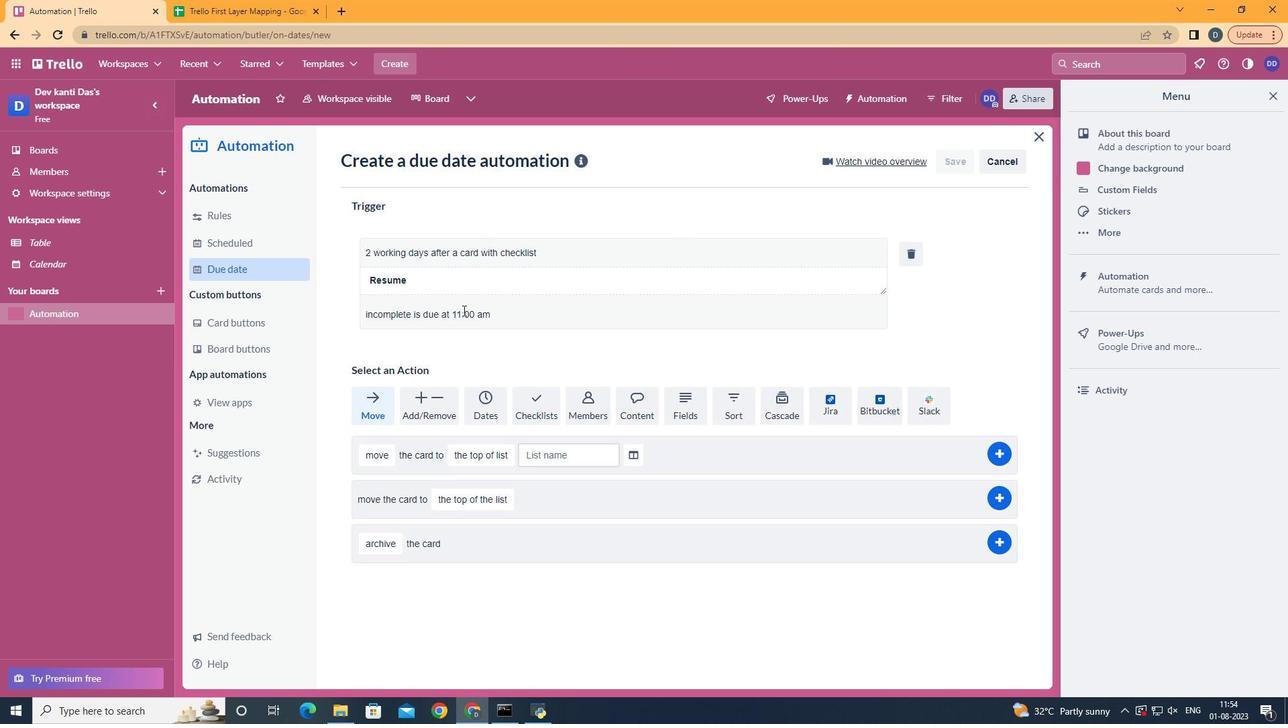 
